 Task: Add Aura Cacia Roll On Frankincense Essential Oil Blend to the cart.
Action: Mouse moved to (772, 305)
Screenshot: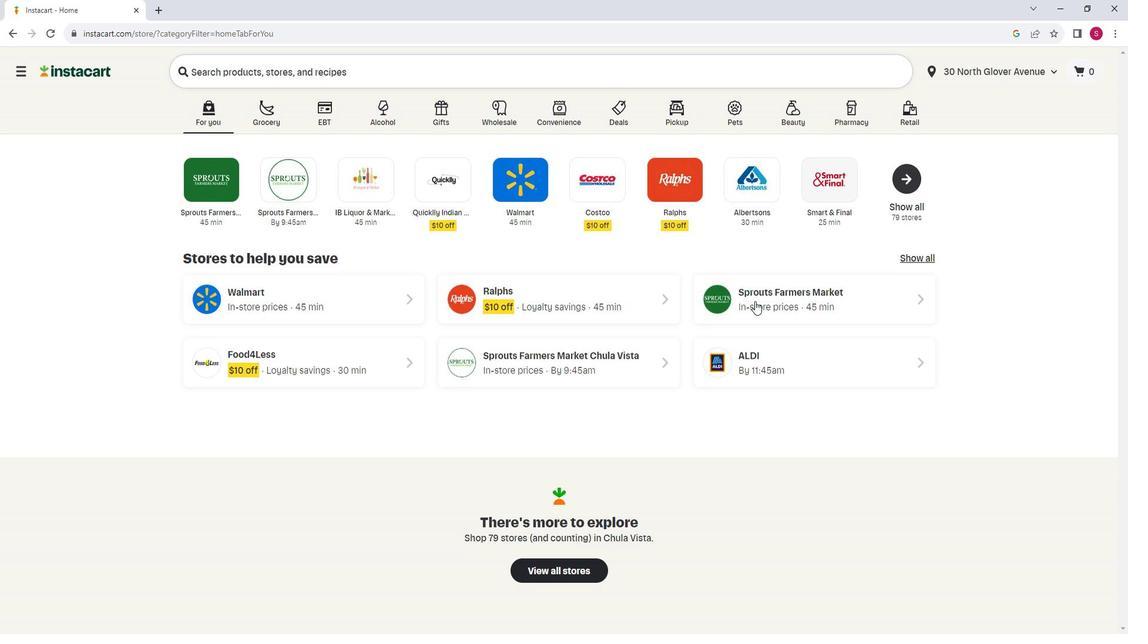 
Action: Mouse pressed left at (772, 305)
Screenshot: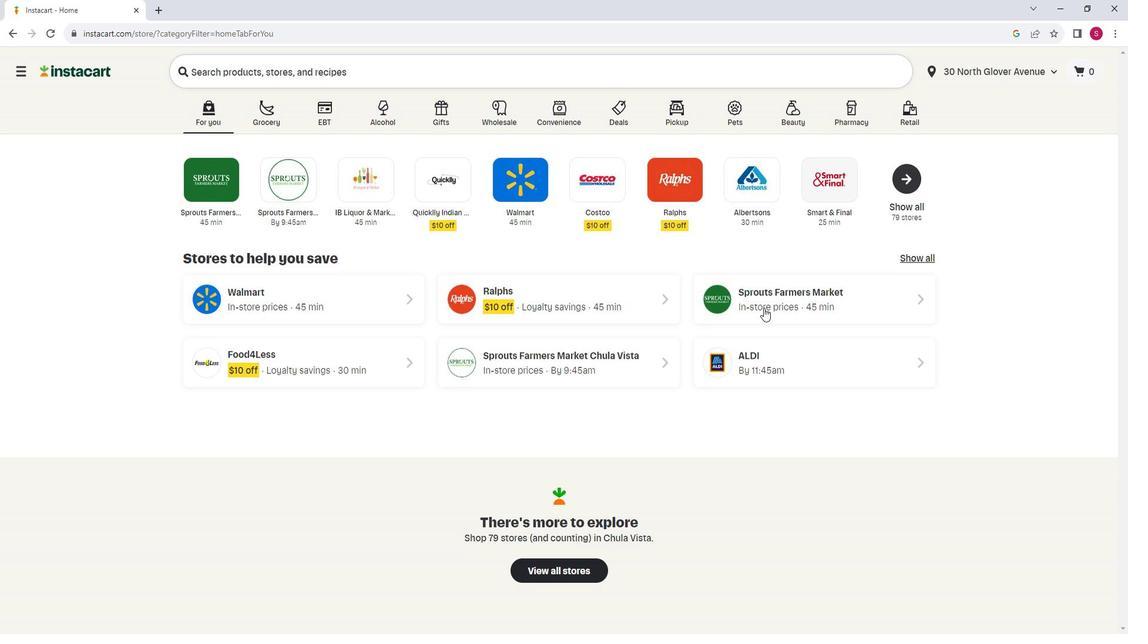 
Action: Mouse moved to (76, 413)
Screenshot: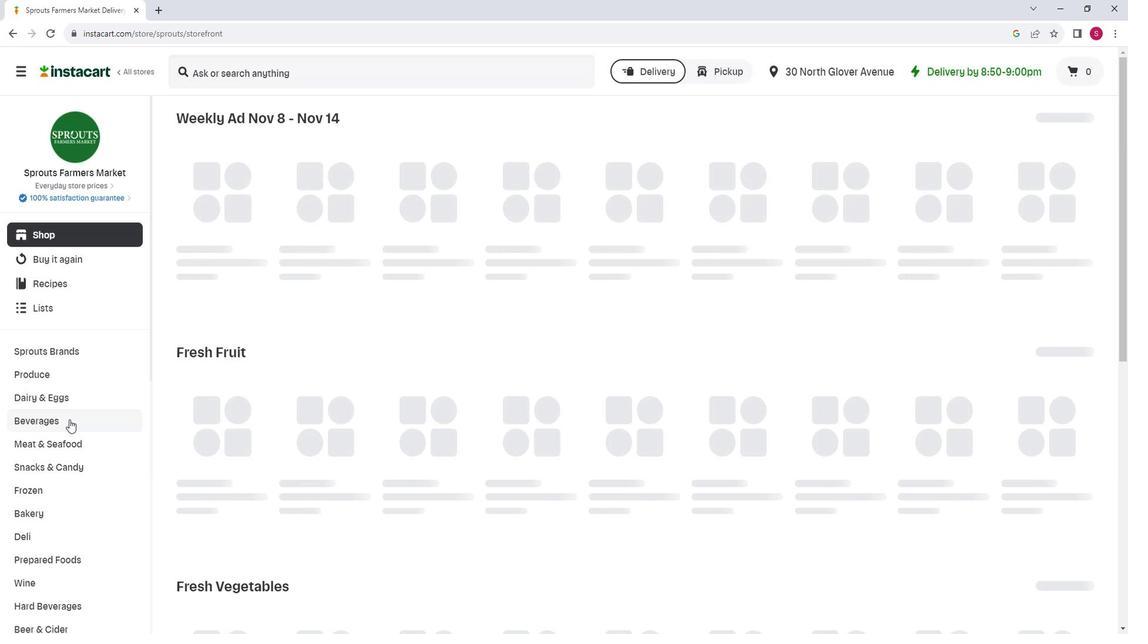 
Action: Mouse scrolled (76, 412) with delta (0, 0)
Screenshot: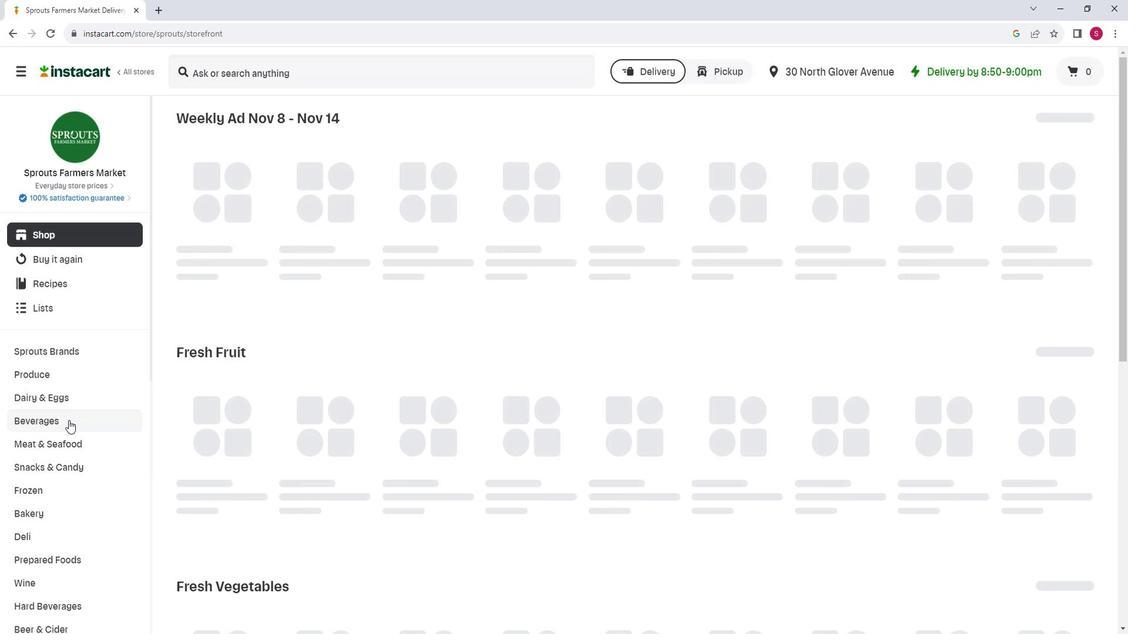 
Action: Mouse scrolled (76, 412) with delta (0, 0)
Screenshot: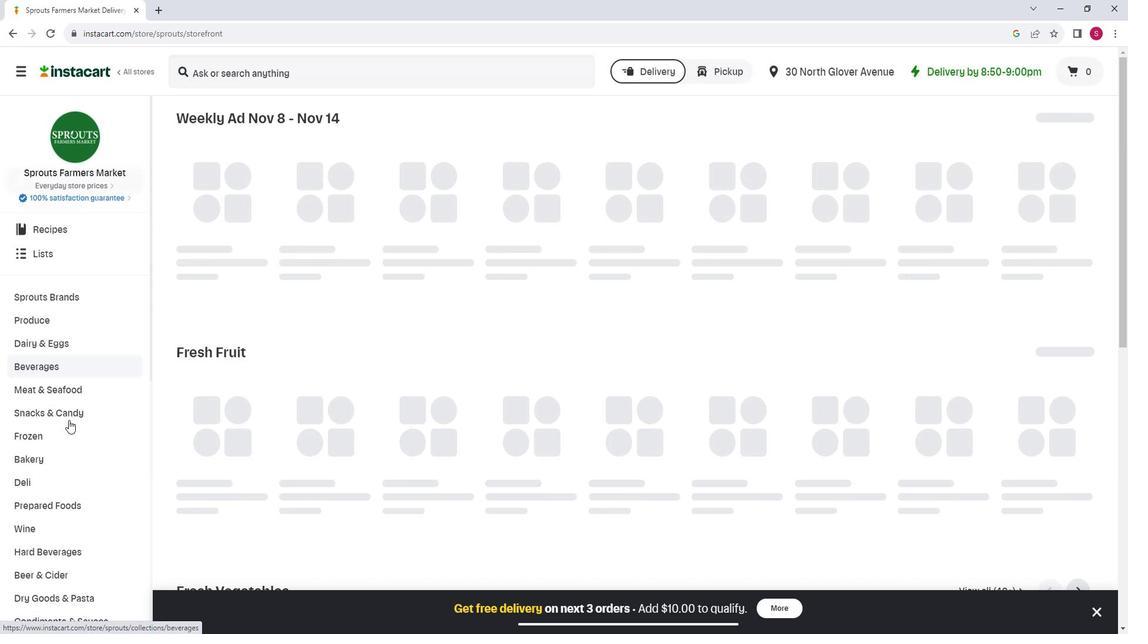 
Action: Mouse scrolled (76, 412) with delta (0, 0)
Screenshot: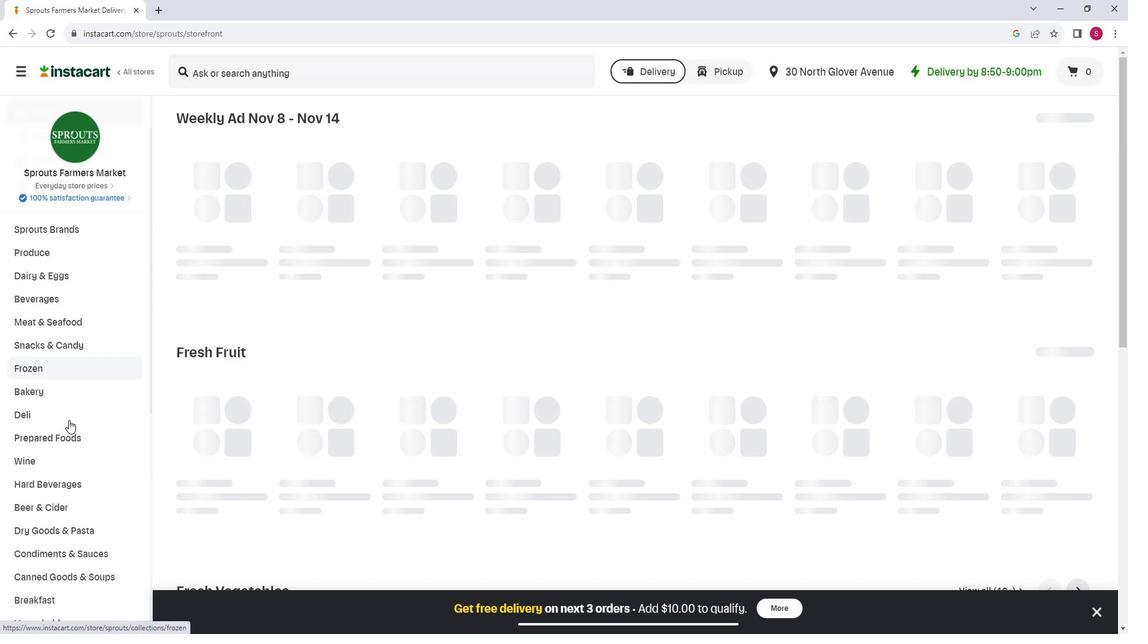 
Action: Mouse moved to (80, 409)
Screenshot: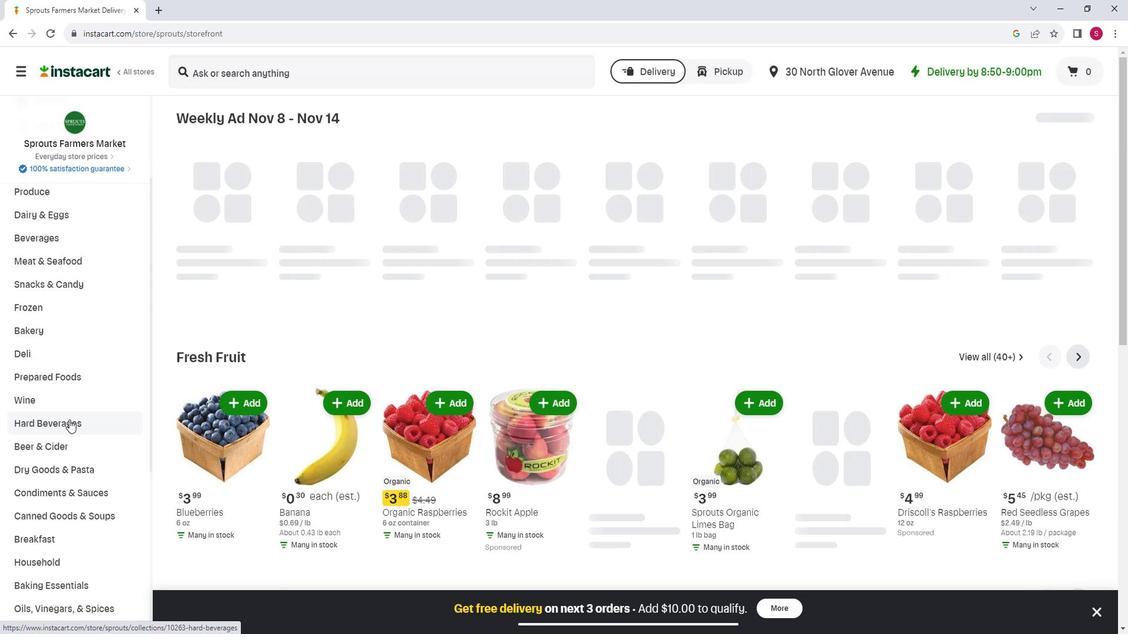 
Action: Mouse scrolled (80, 408) with delta (0, 0)
Screenshot: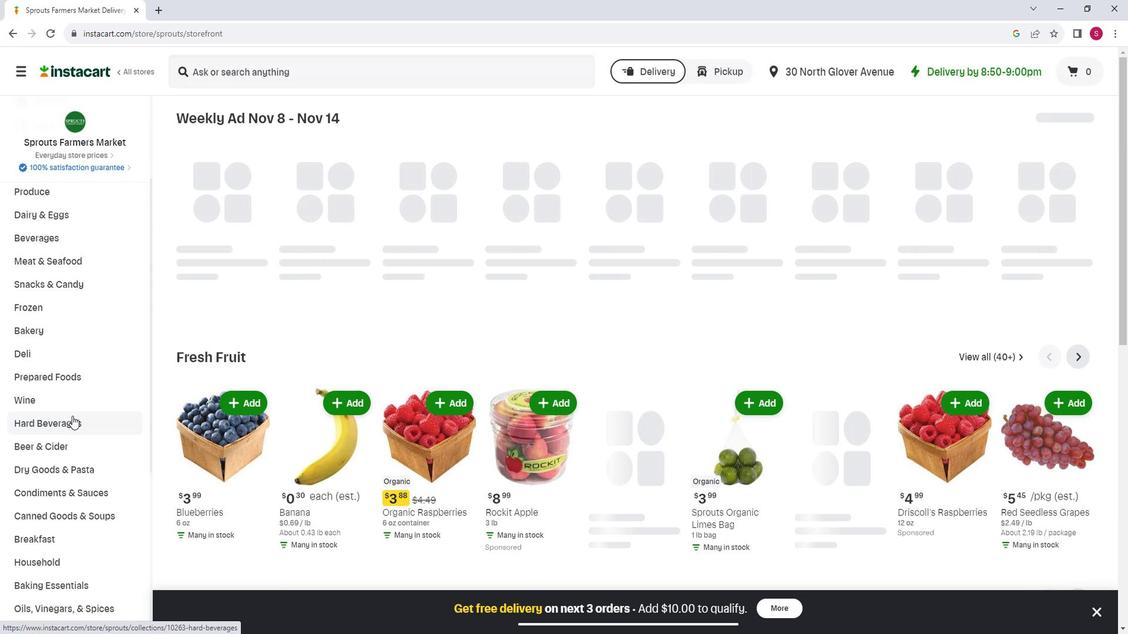 
Action: Mouse scrolled (80, 408) with delta (0, 0)
Screenshot: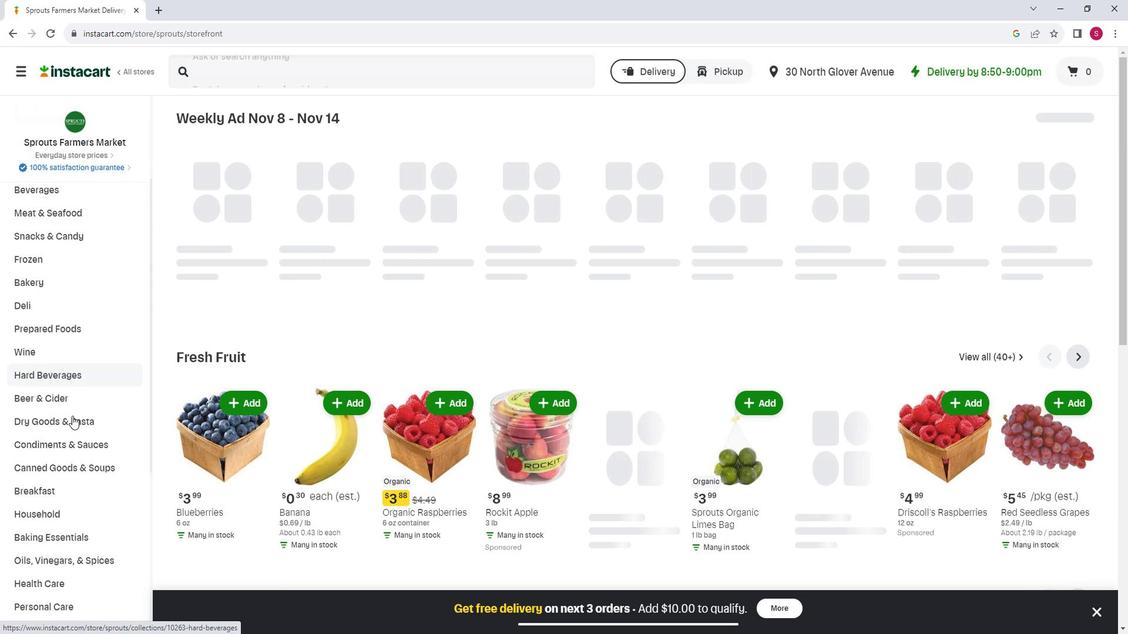 
Action: Mouse moved to (77, 513)
Screenshot: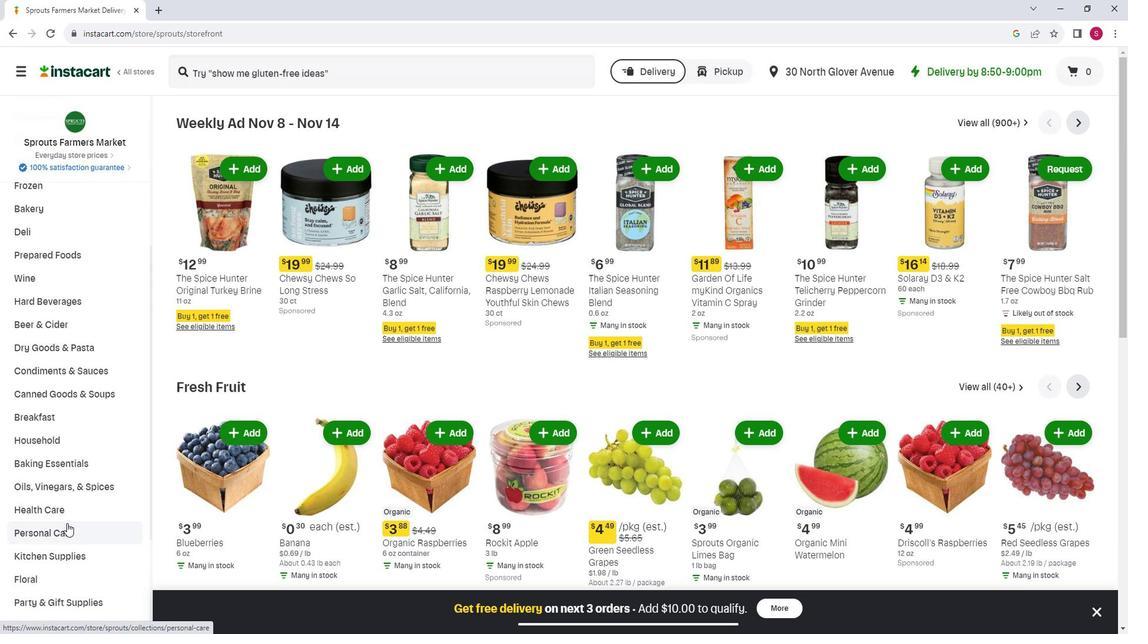 
Action: Mouse pressed left at (77, 513)
Screenshot: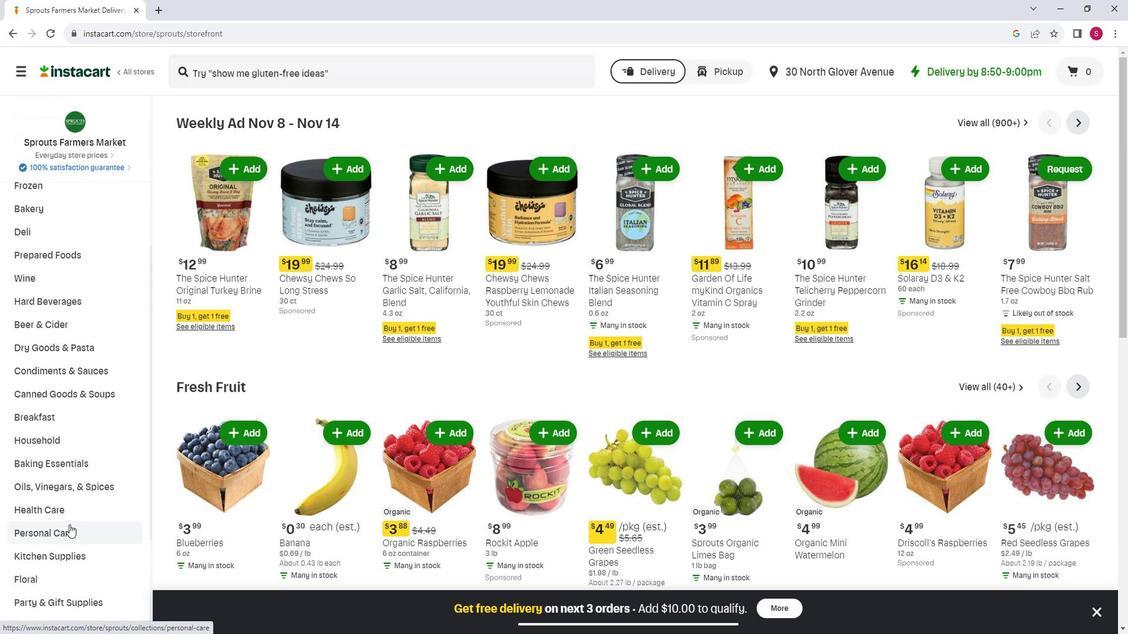 
Action: Mouse moved to (311, 162)
Screenshot: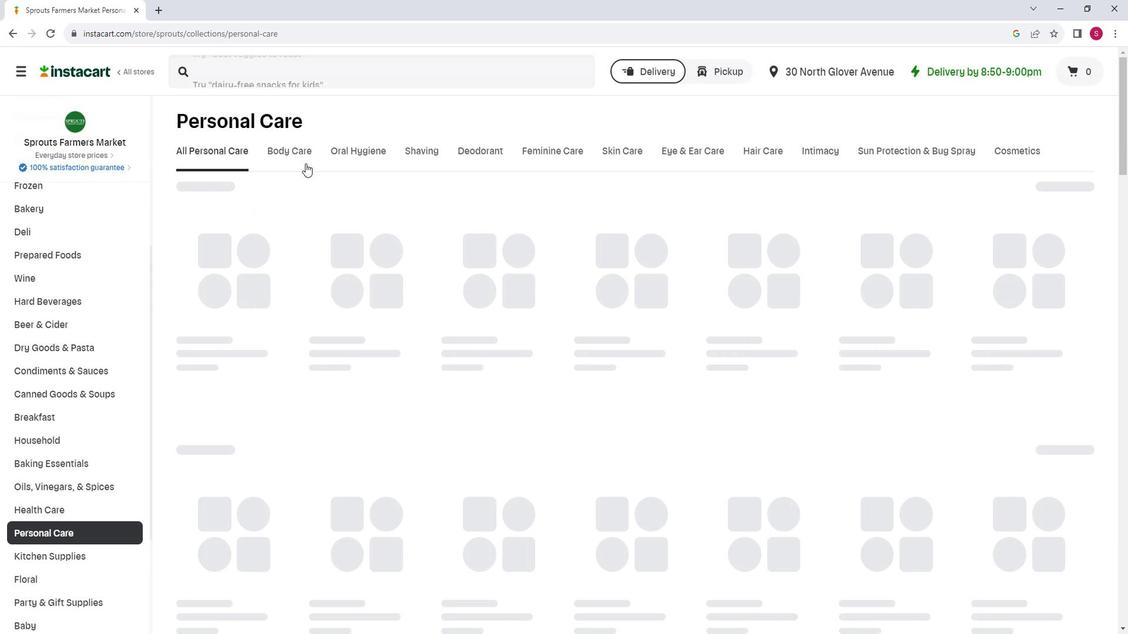 
Action: Mouse pressed left at (311, 162)
Screenshot: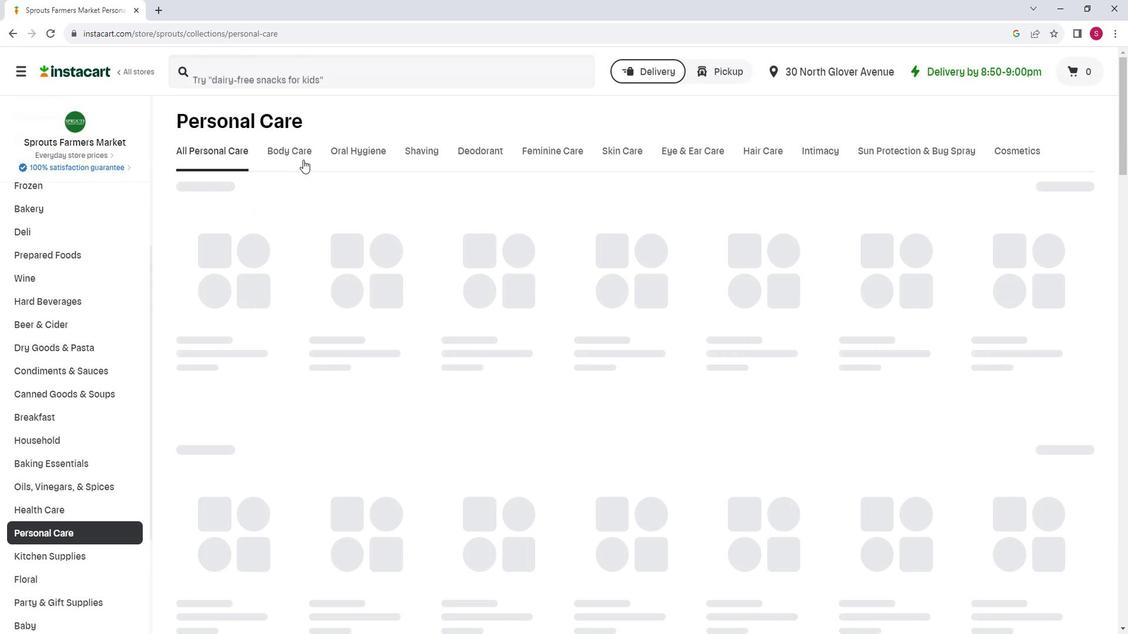 
Action: Mouse moved to (493, 202)
Screenshot: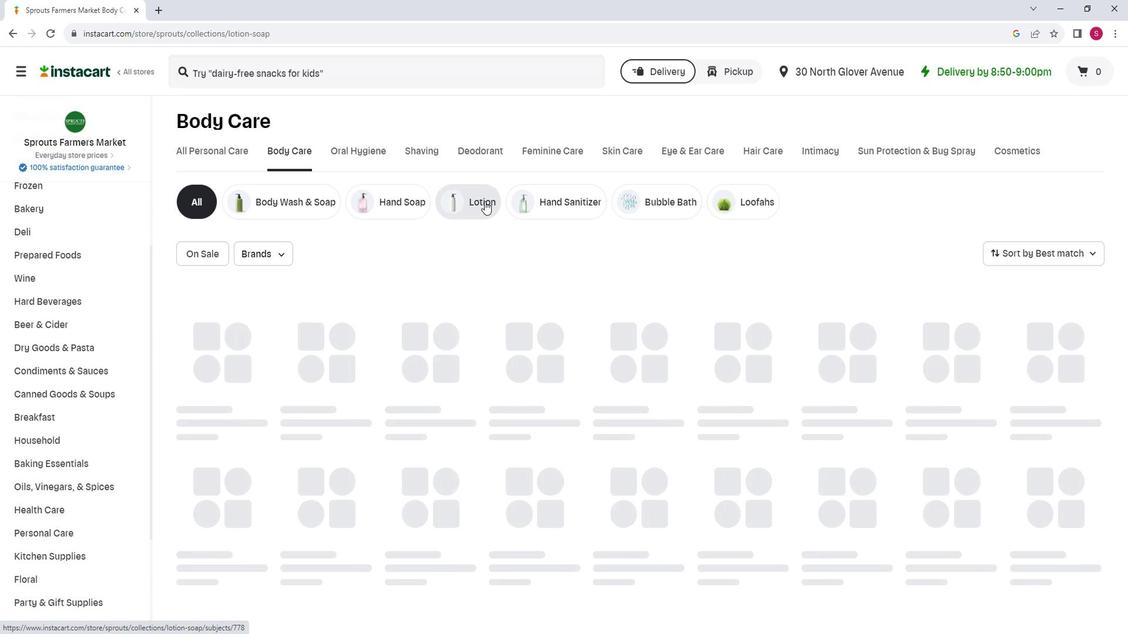 
Action: Mouse pressed left at (493, 202)
Screenshot: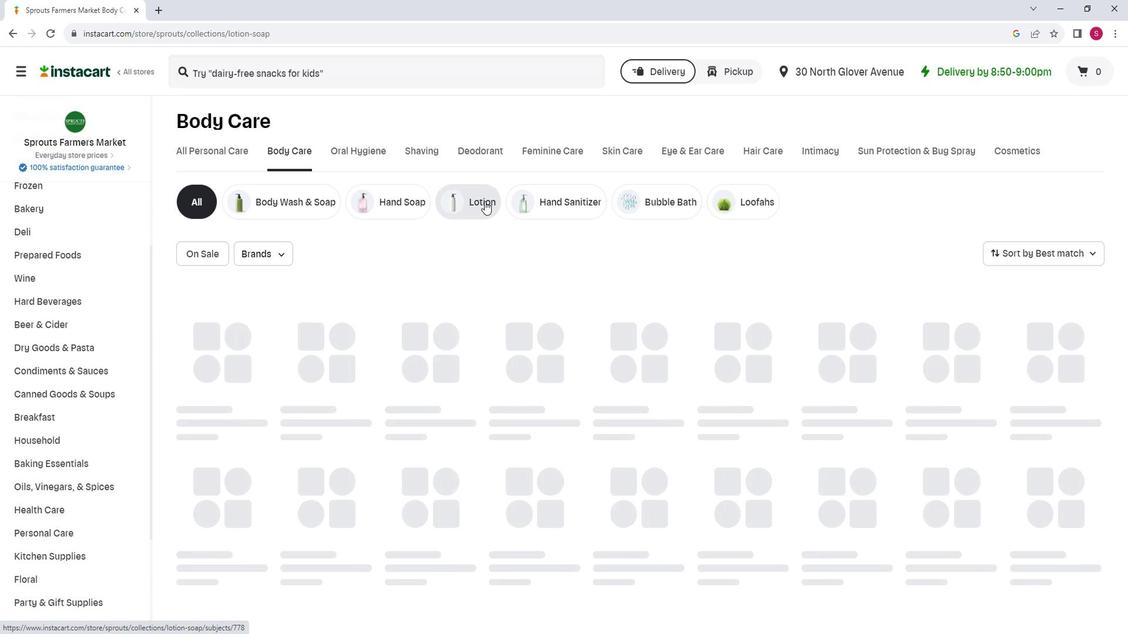 
Action: Mouse moved to (334, 86)
Screenshot: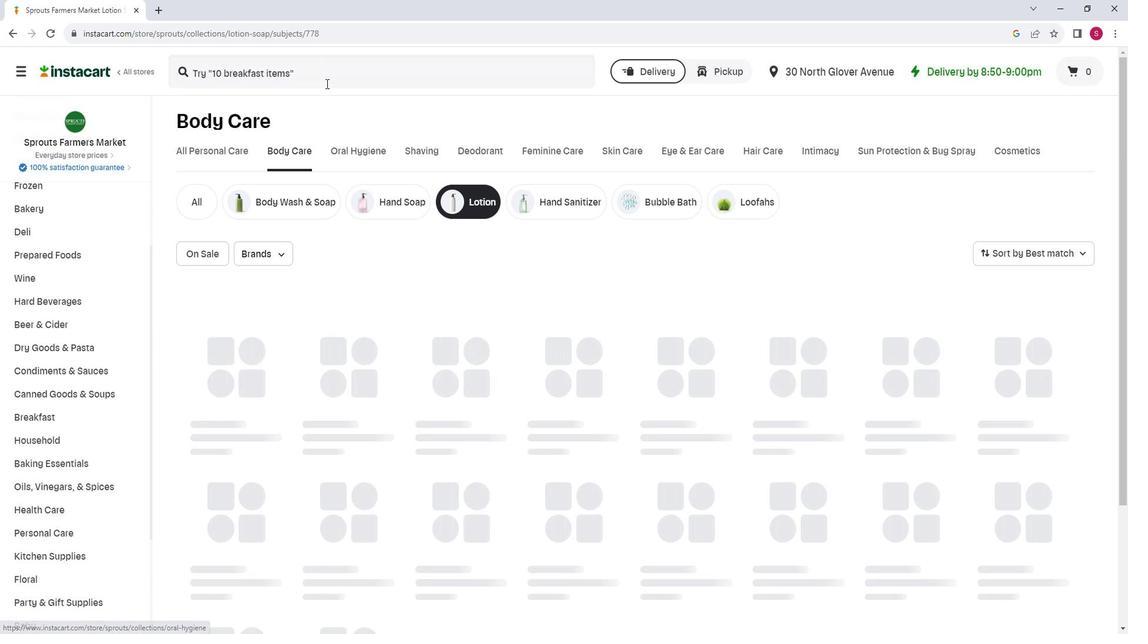 
Action: Mouse pressed left at (334, 86)
Screenshot: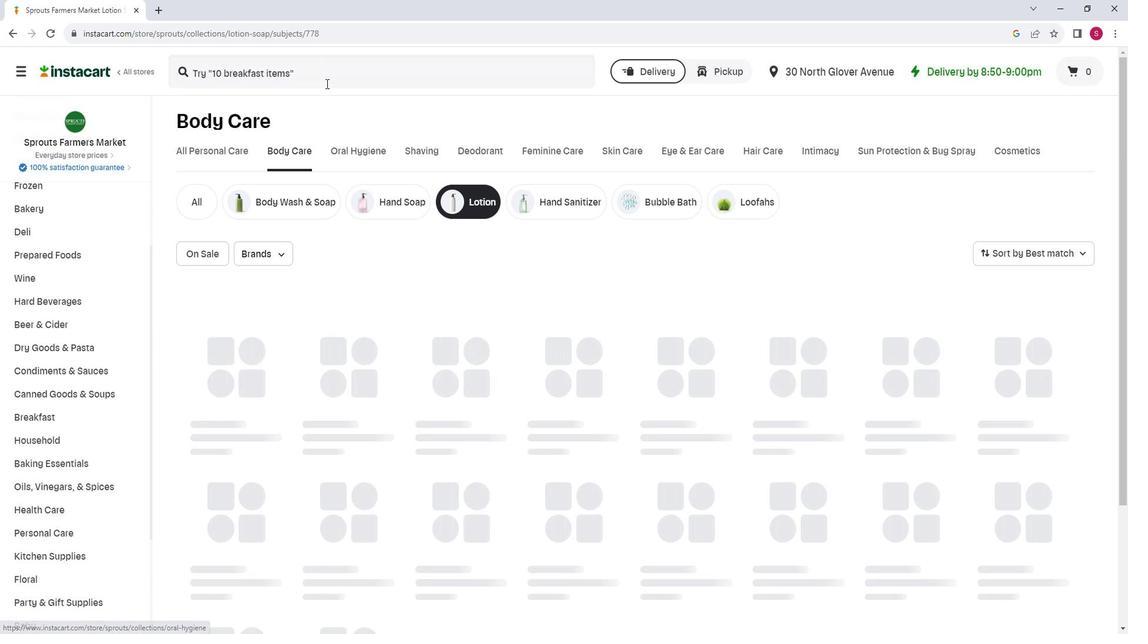 
Action: Mouse moved to (520, 7)
Screenshot: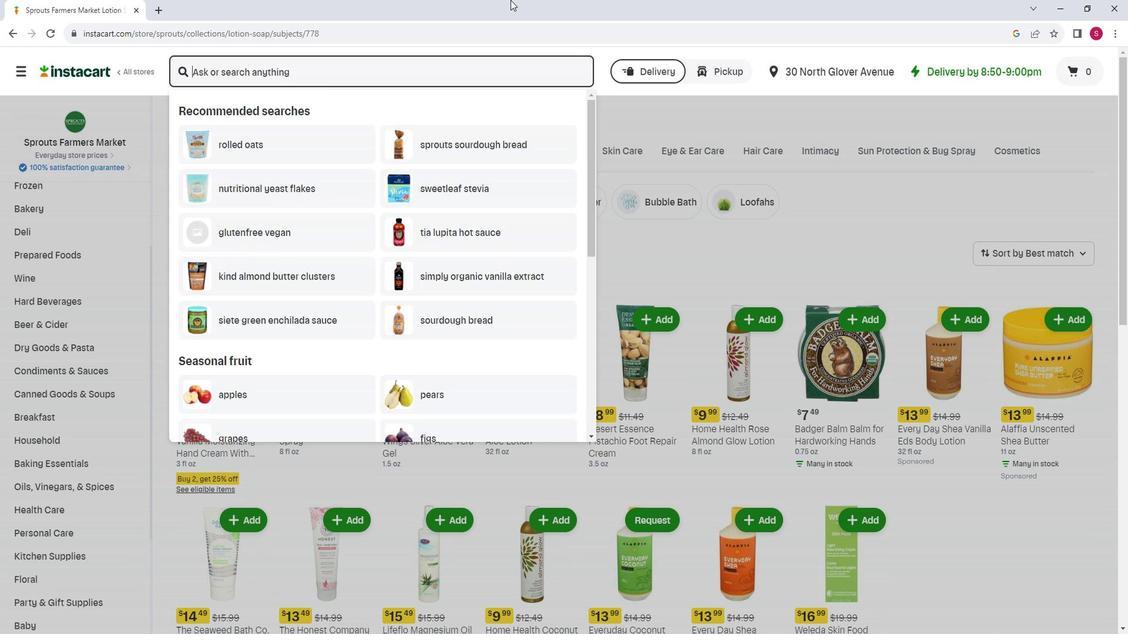 
Action: Key pressed <Key.shift>Aura<Key.space><Key.shift>Cacia<Key.space><Key.shift><Key.shift><Key.shift><Key.shift>Roll<Key.space><Key.shift>On<Key.space><Key.shift>Frankinj<Key.backspace>cense<Key.space><Key.shift>Essential<Key.space><Key.shift>Oil<Key.space><Key.shift>Blend<Key.enter>
Screenshot: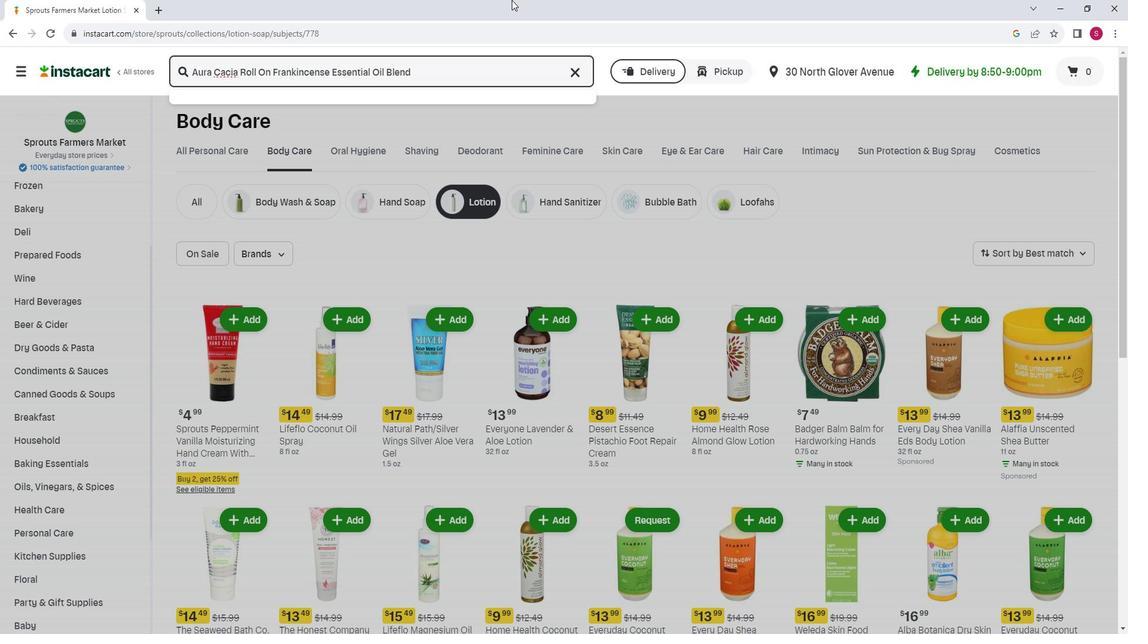
Action: Mouse moved to (189, 169)
Screenshot: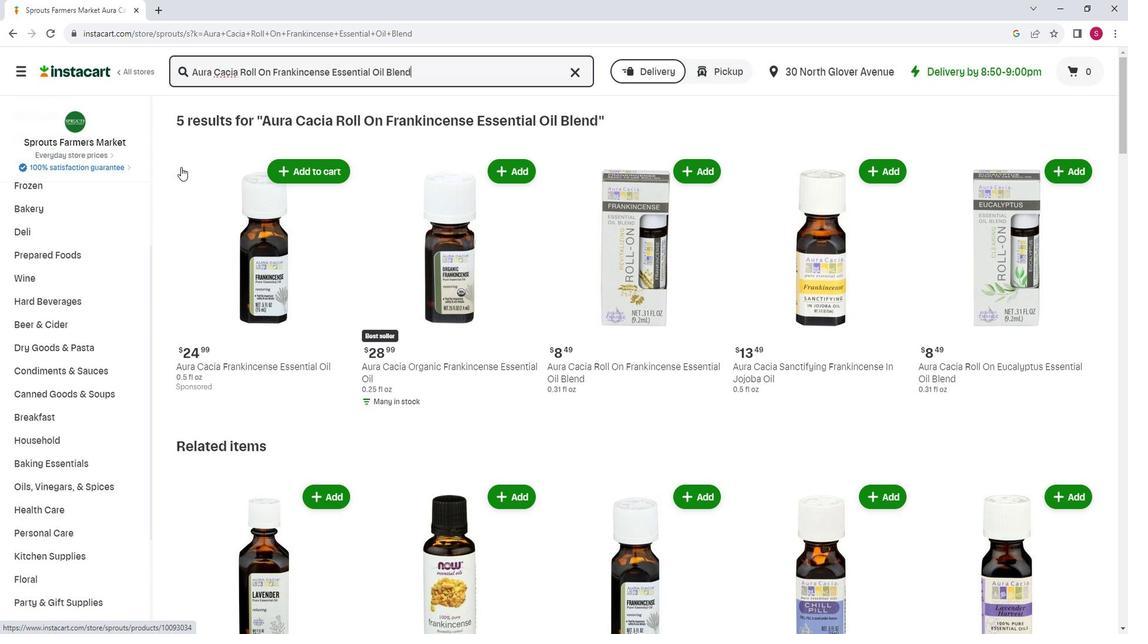 
Action: Mouse scrolled (189, 169) with delta (0, 0)
Screenshot: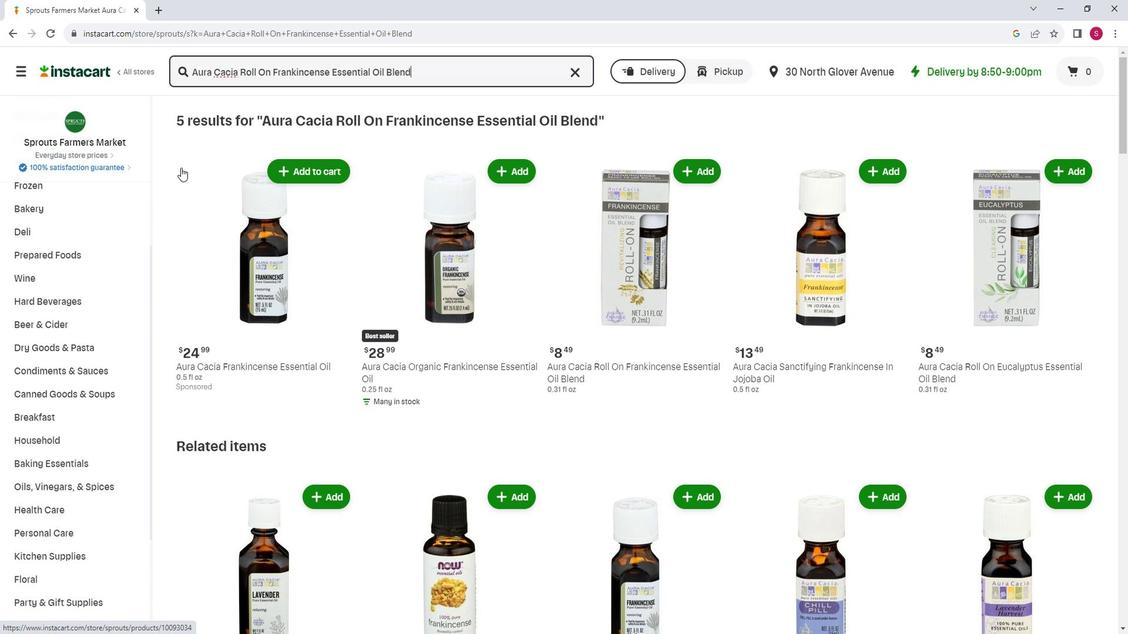 
Action: Mouse moved to (527, 255)
Screenshot: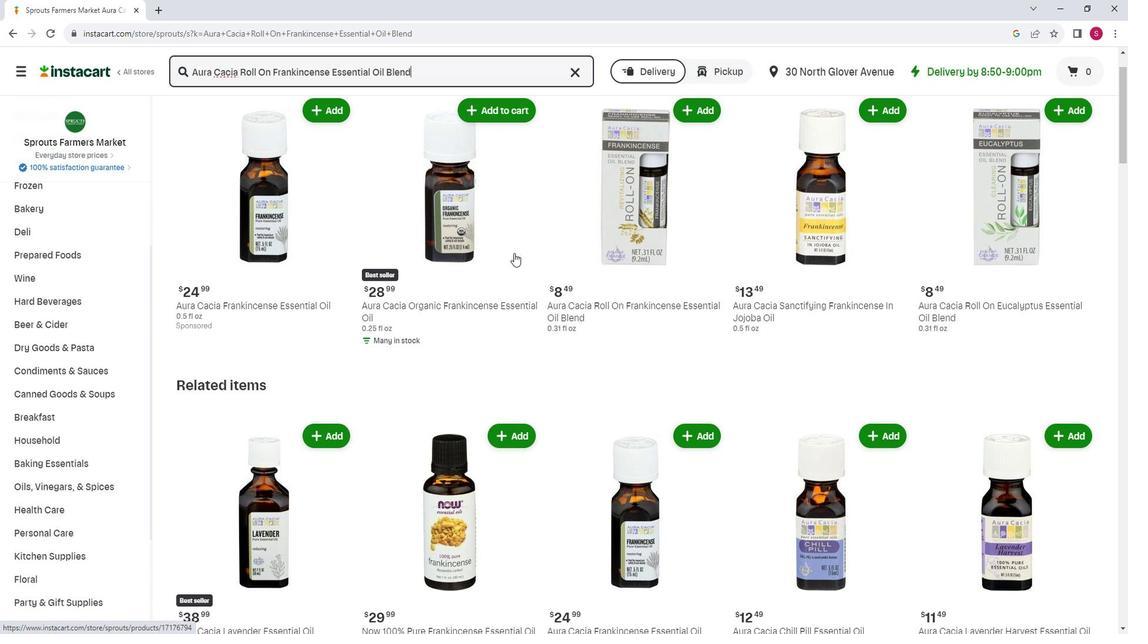 
Action: Mouse scrolled (527, 255) with delta (0, 0)
Screenshot: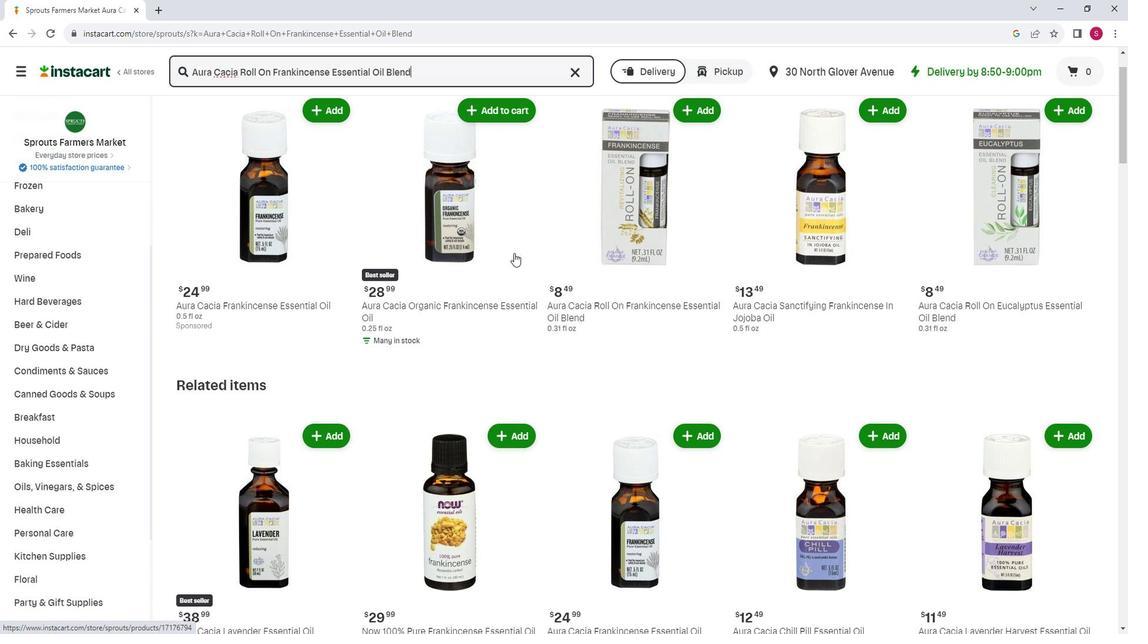 
Action: Mouse scrolled (527, 255) with delta (0, 0)
Screenshot: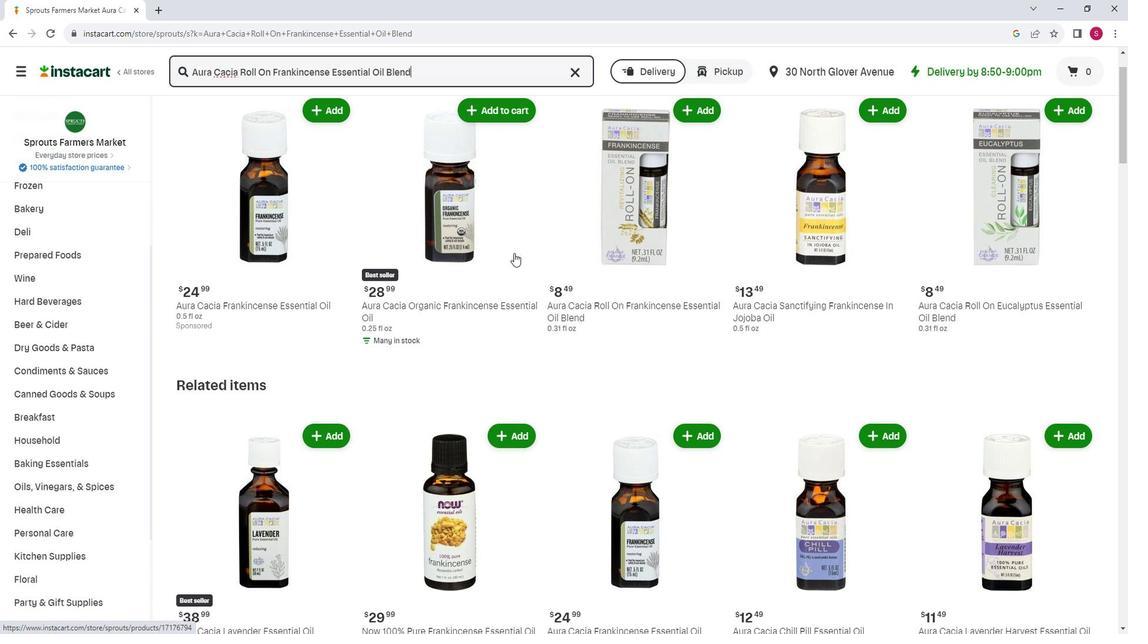 
Action: Mouse moved to (529, 254)
Screenshot: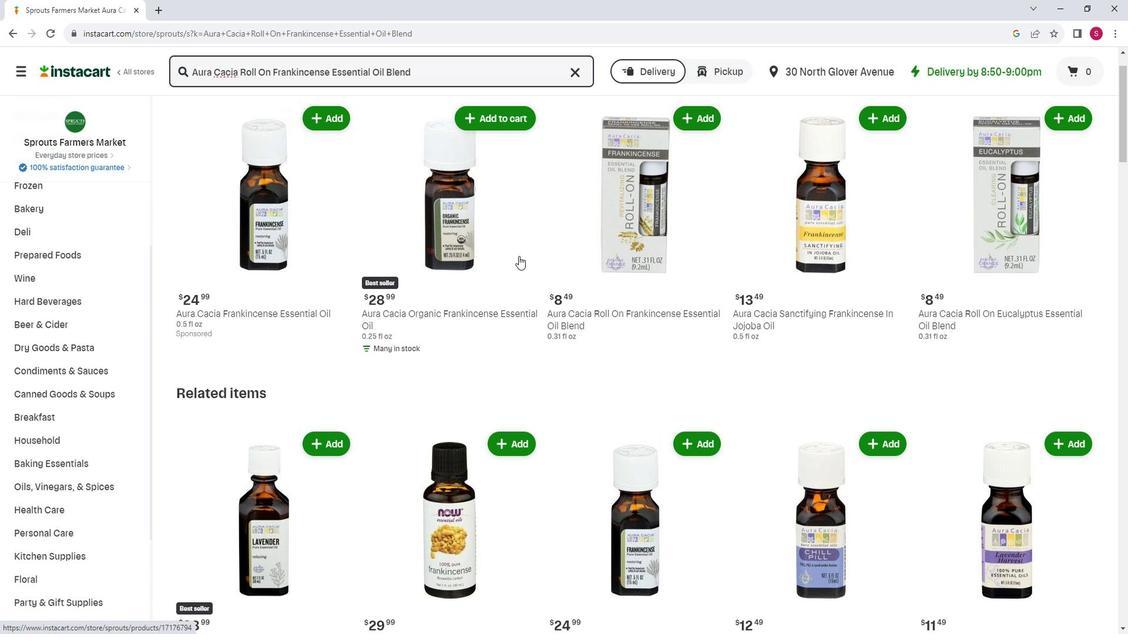 
Action: Mouse scrolled (529, 255) with delta (0, 0)
Screenshot: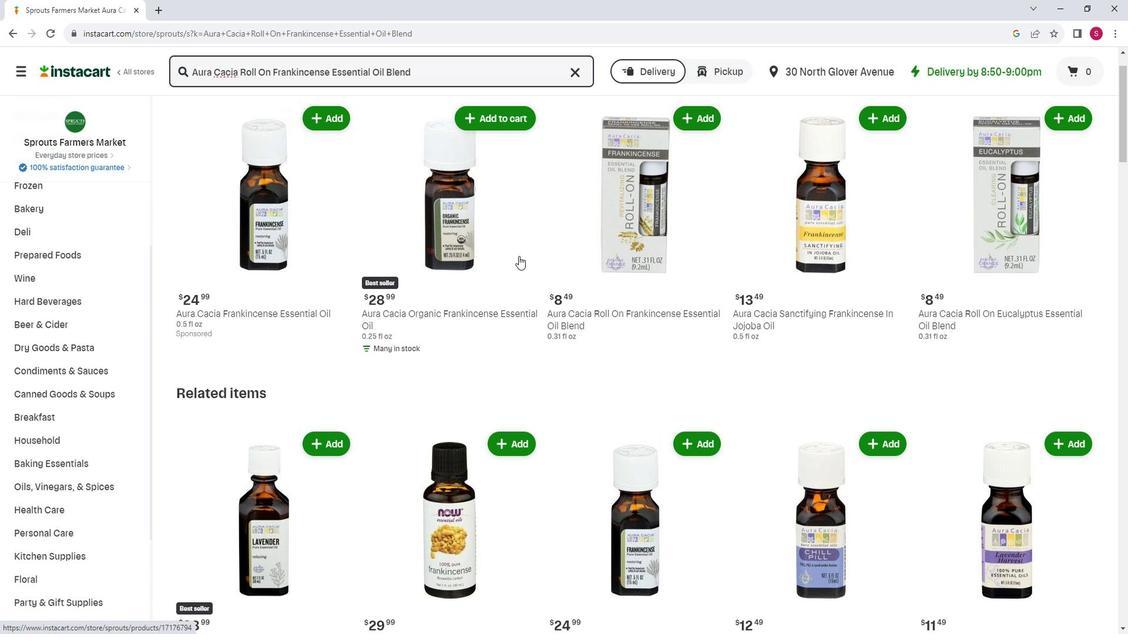
Action: Mouse moved to (695, 169)
Screenshot: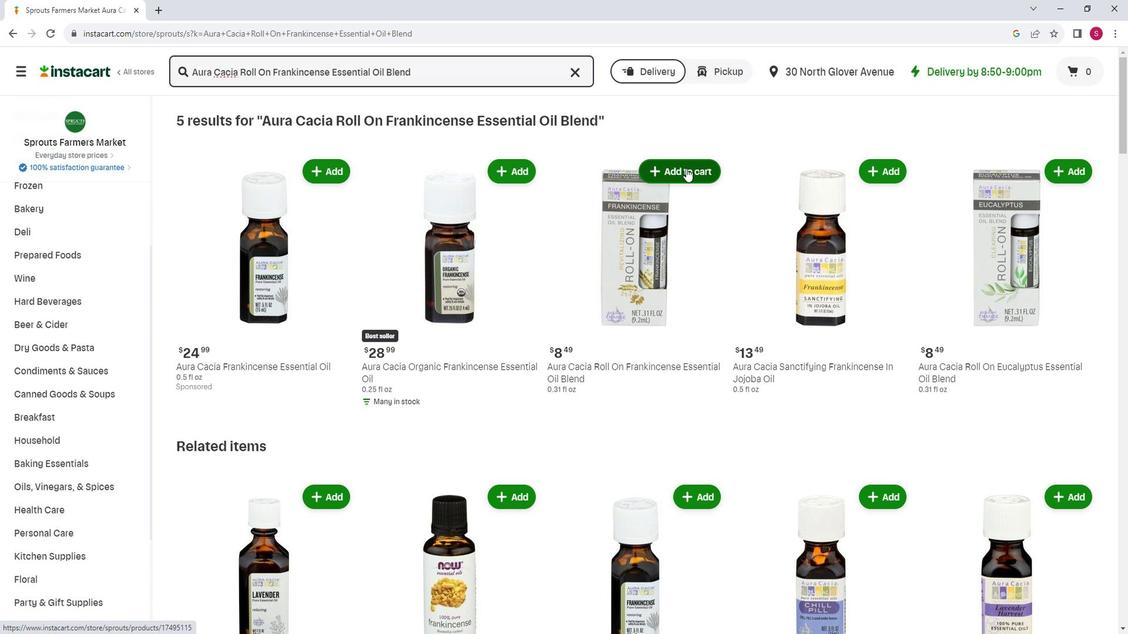 
Action: Mouse pressed left at (695, 169)
Screenshot: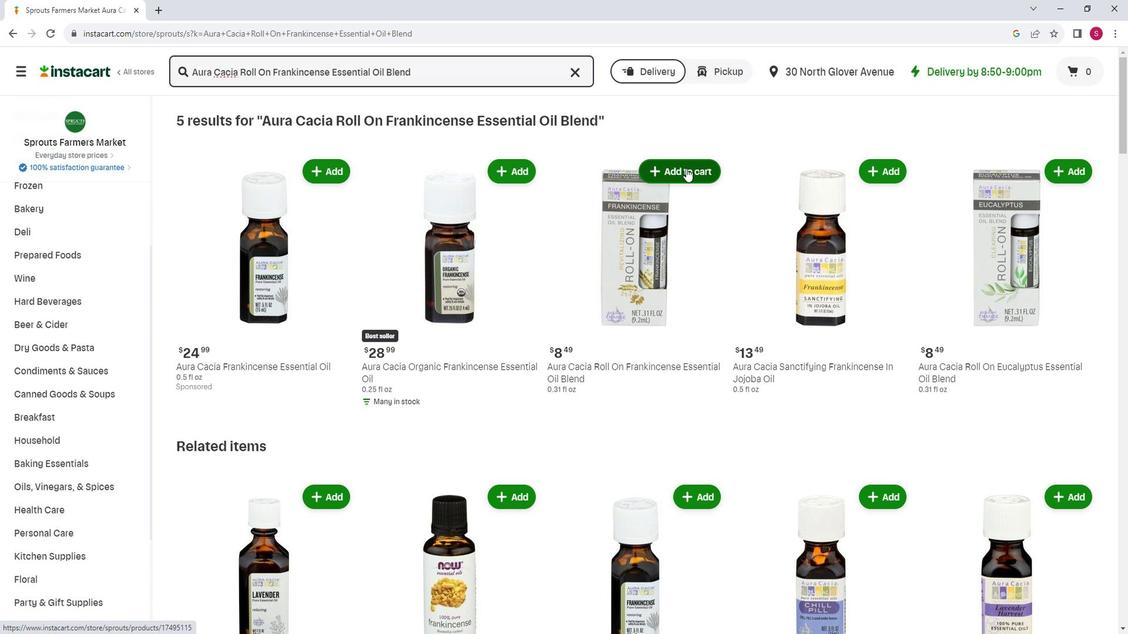 
Action: Mouse moved to (714, 136)
Screenshot: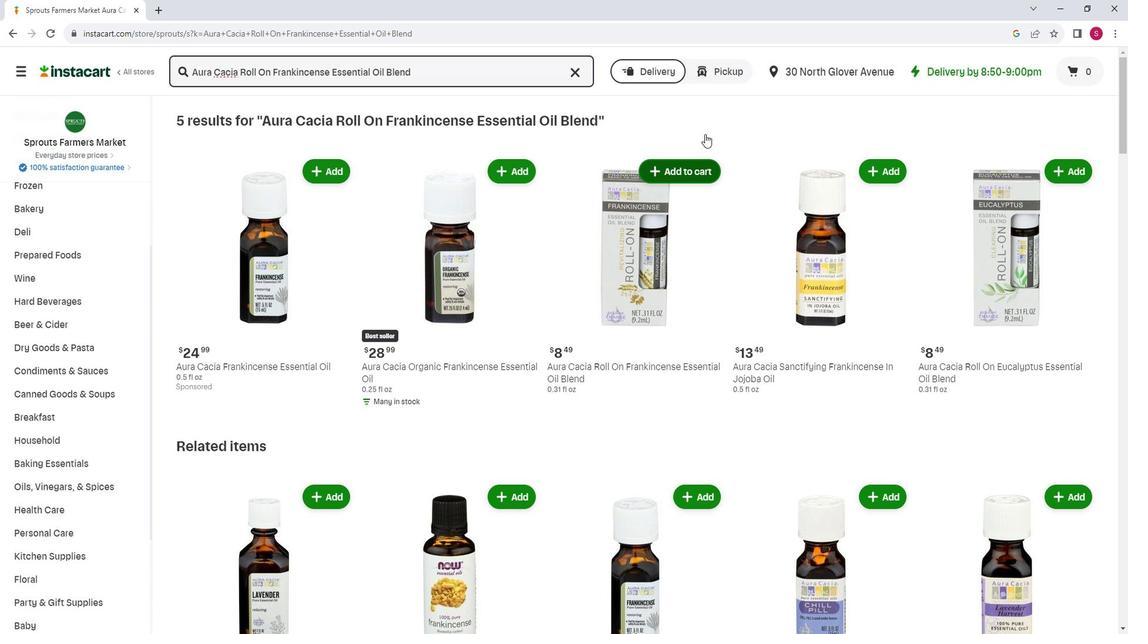 
